 Task: Upload documentation on the outcomes of the data governance audit to the task for future reference.
Action: Mouse moved to (141, 180)
Screenshot: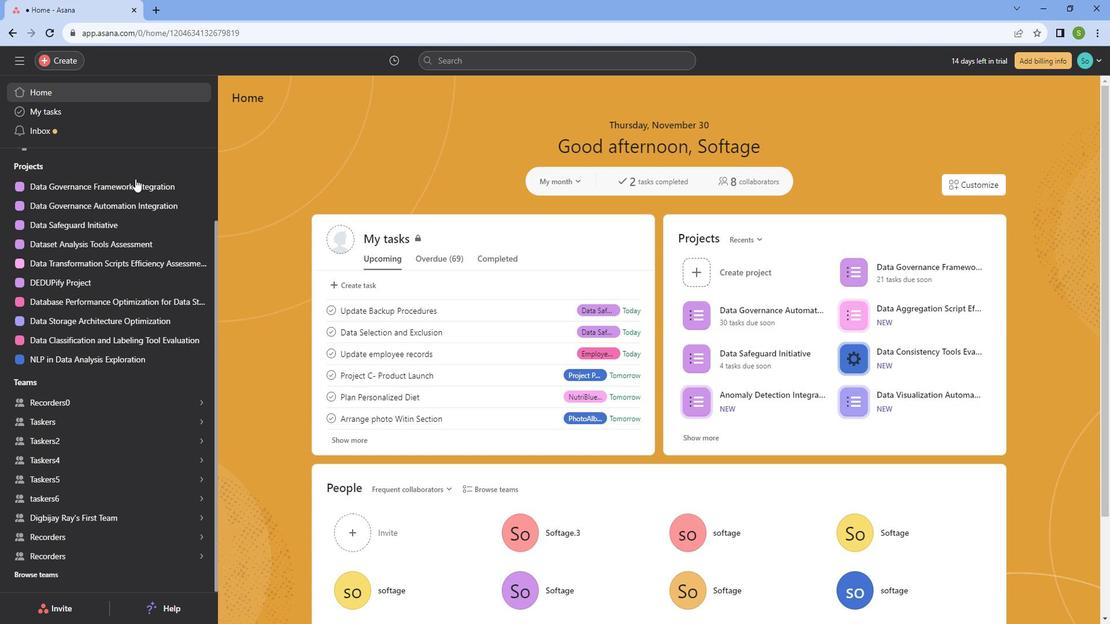 
Action: Mouse pressed left at (141, 180)
Screenshot: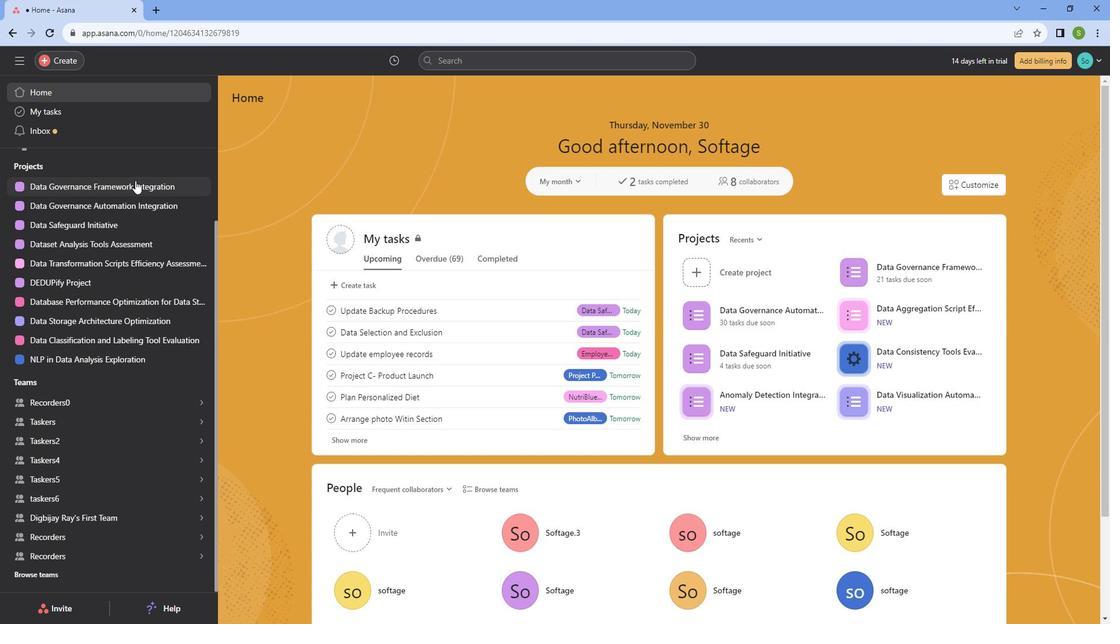 
Action: Mouse moved to (468, 350)
Screenshot: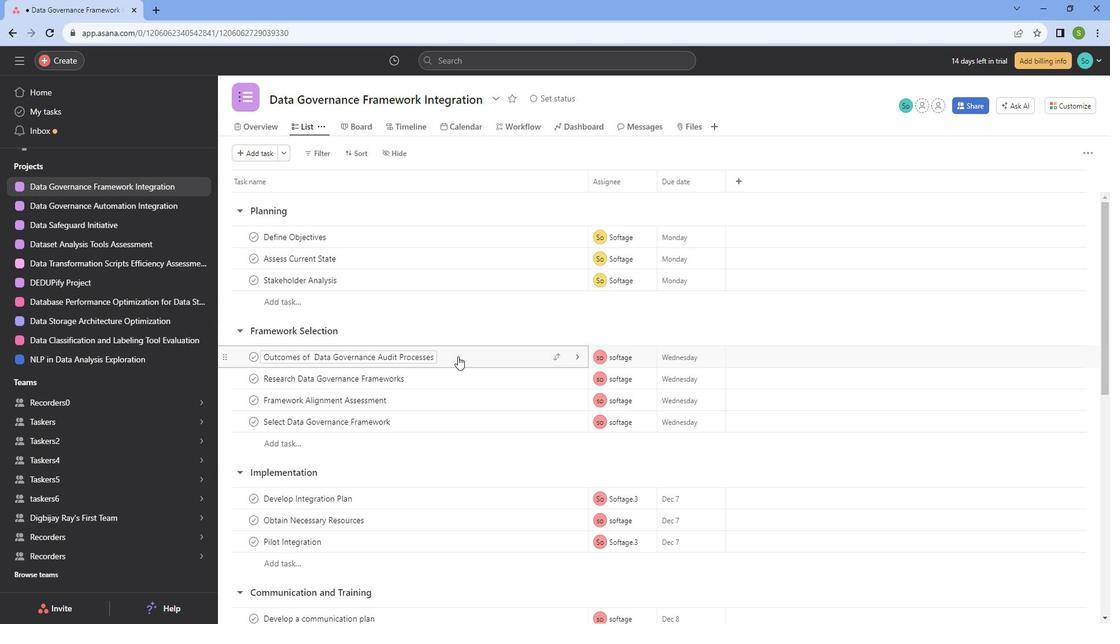 
Action: Mouse pressed left at (468, 350)
Screenshot: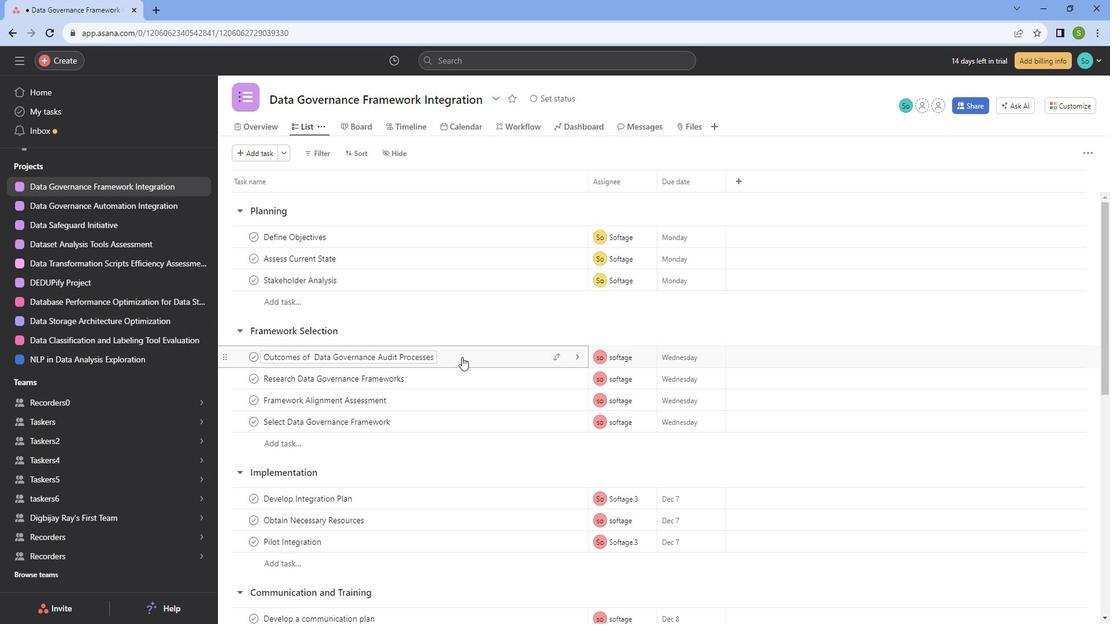 
Action: Mouse moved to (1032, 95)
Screenshot: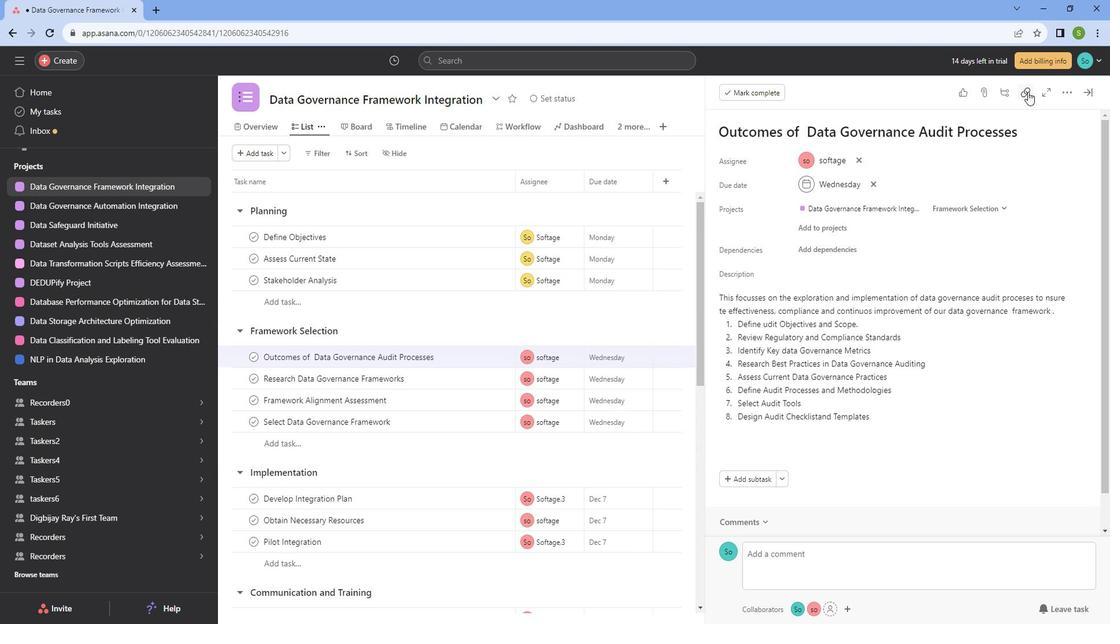 
Action: Mouse pressed left at (1032, 95)
Screenshot: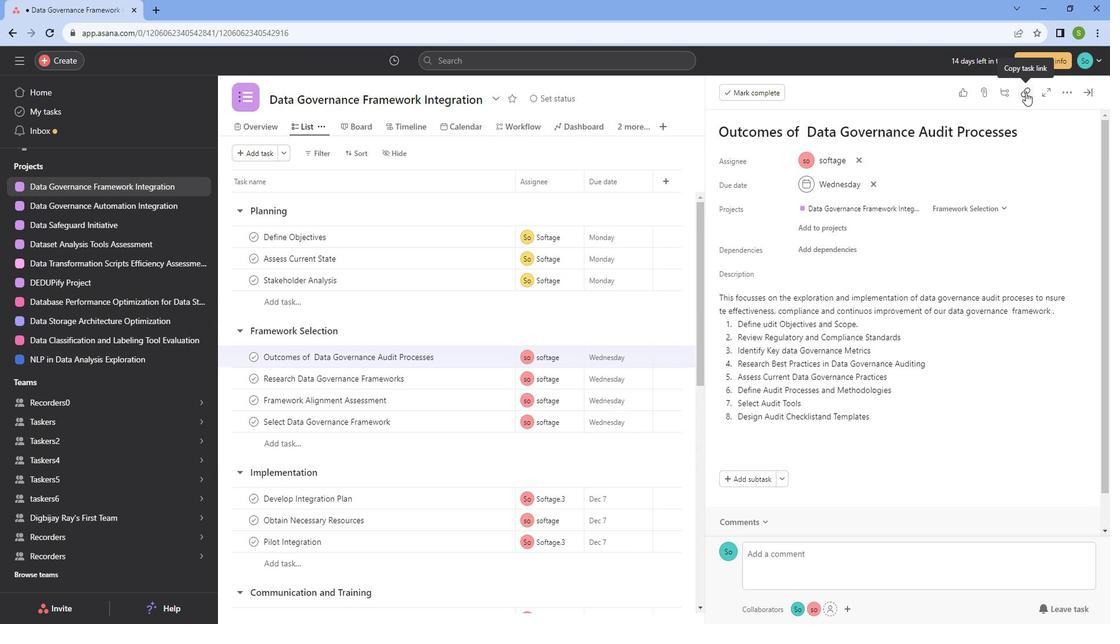 
Action: Mouse moved to (957, 170)
Screenshot: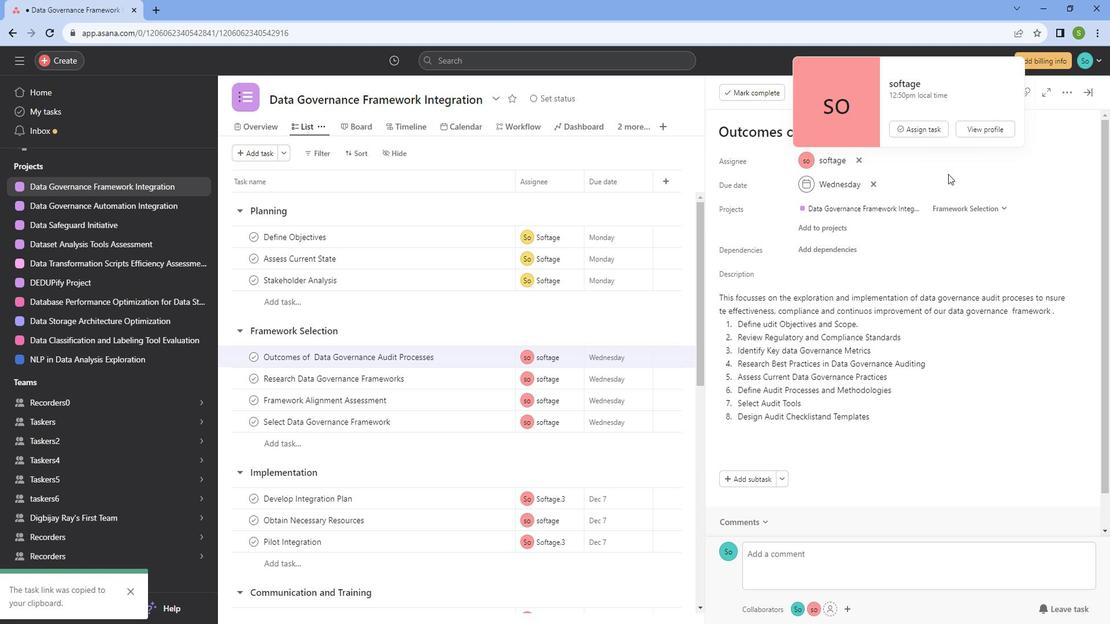 
Action: Mouse pressed left at (957, 170)
Screenshot: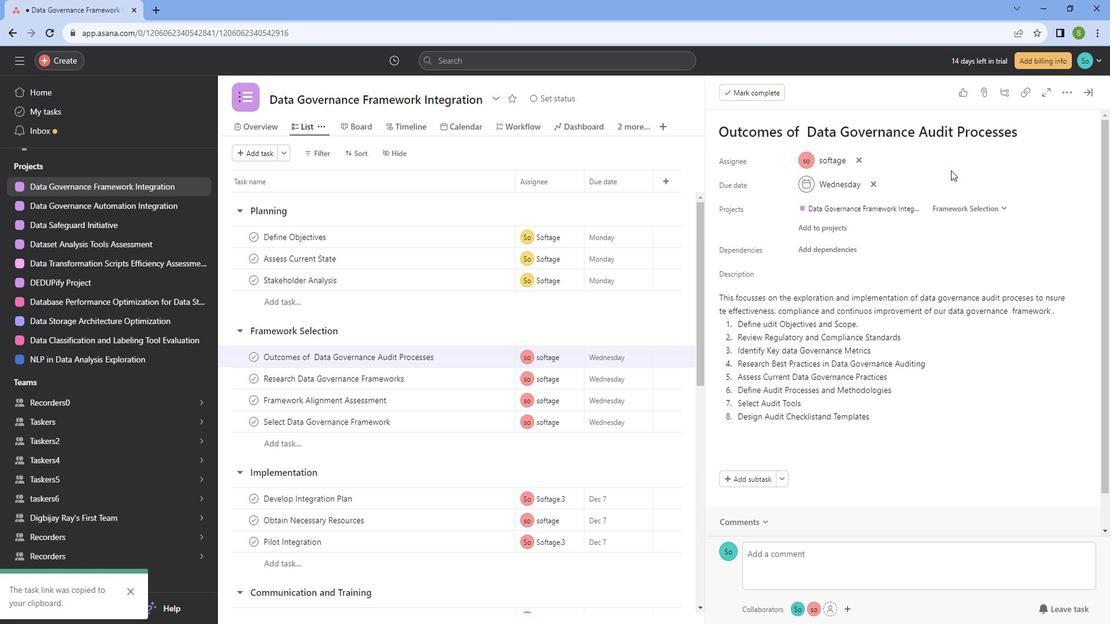 
Action: Mouse moved to (991, 98)
Screenshot: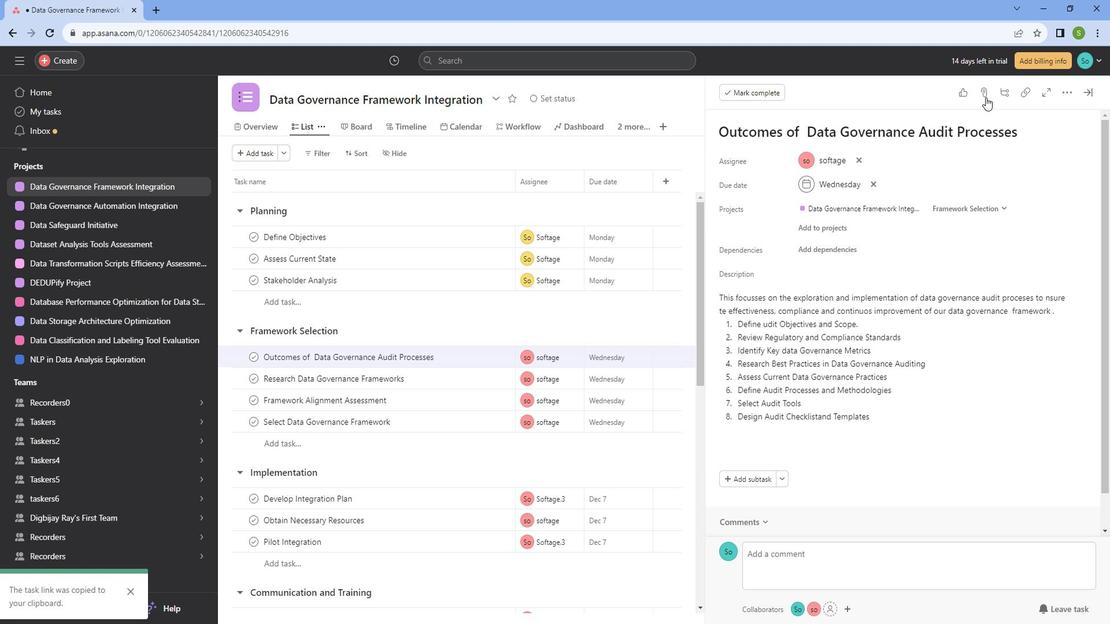 
Action: Mouse pressed left at (991, 98)
Screenshot: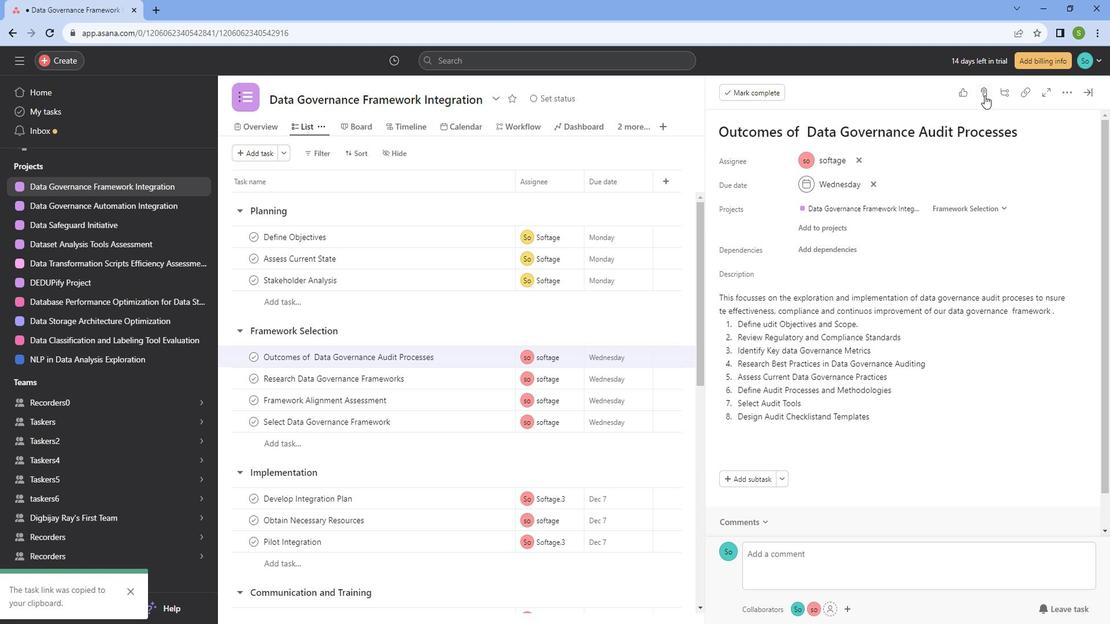 
Action: Mouse moved to (1002, 135)
Screenshot: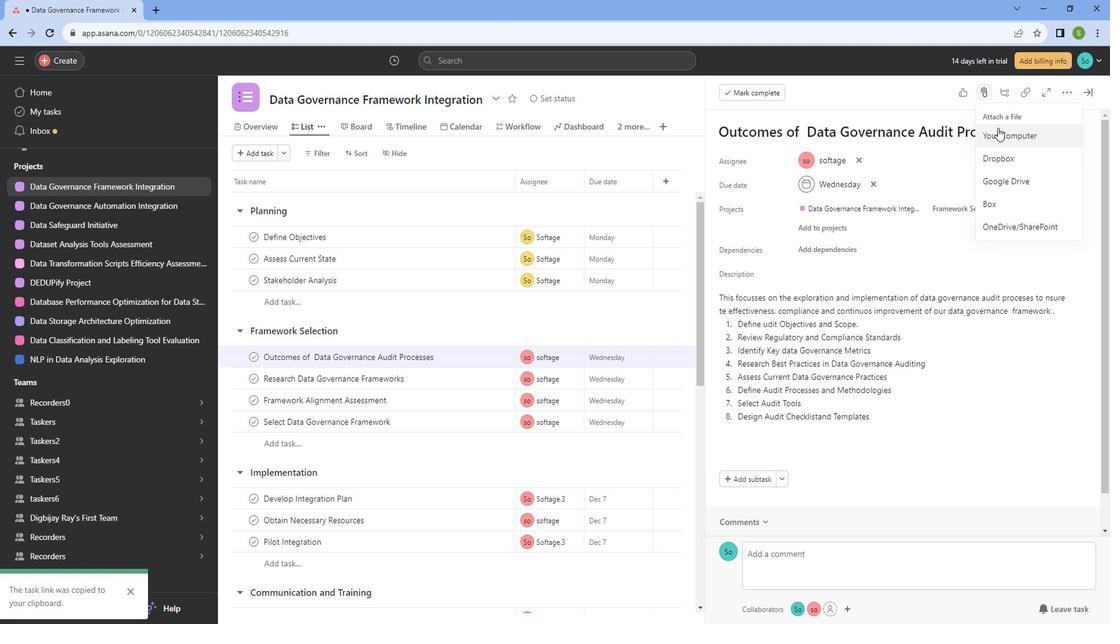 
Action: Mouse pressed left at (1002, 135)
Screenshot: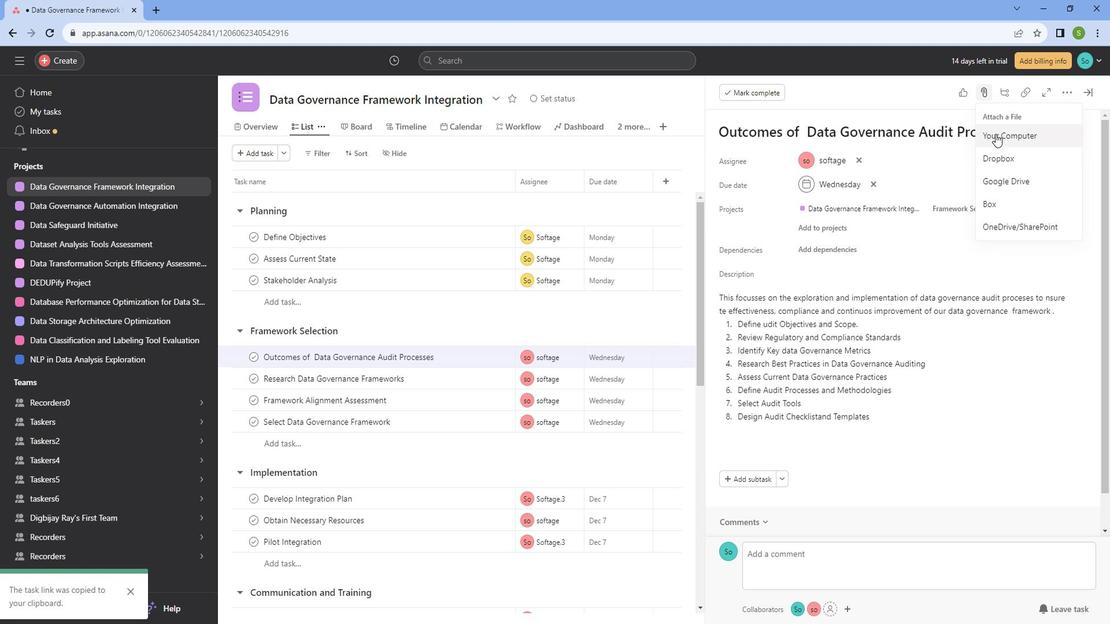 
Action: Mouse moved to (234, 85)
Screenshot: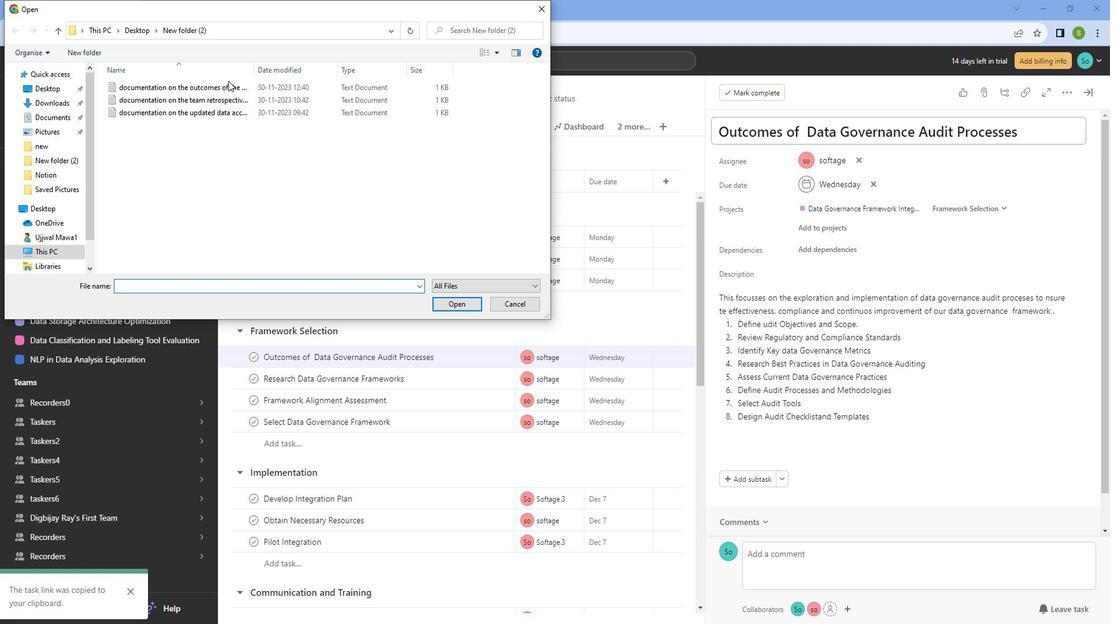 
Action: Mouse pressed left at (234, 85)
Screenshot: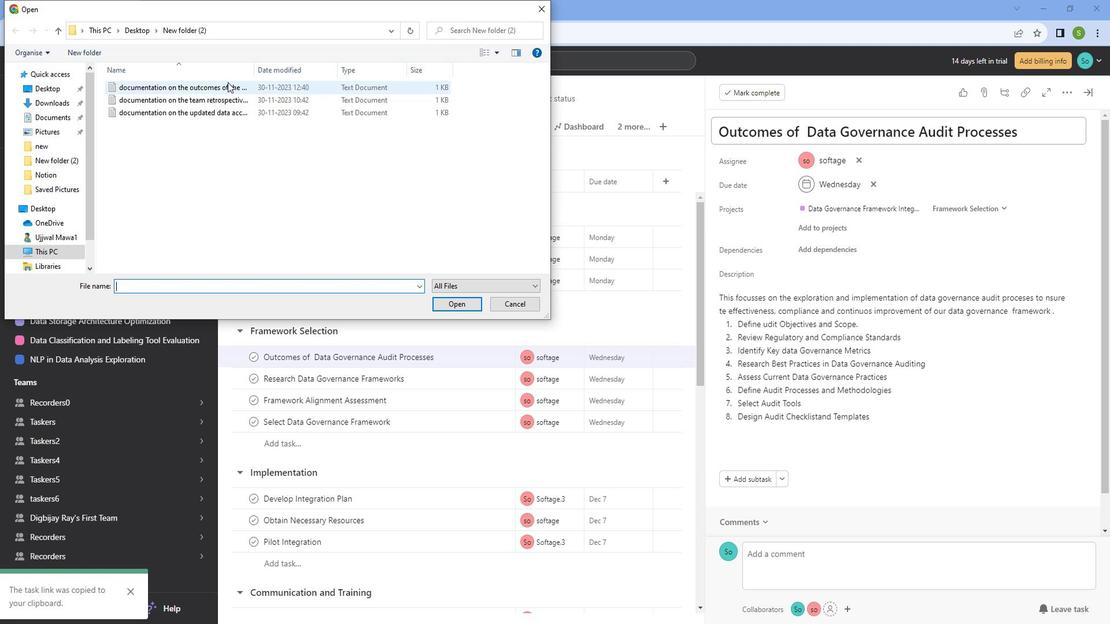 
Action: Mouse moved to (459, 300)
Screenshot: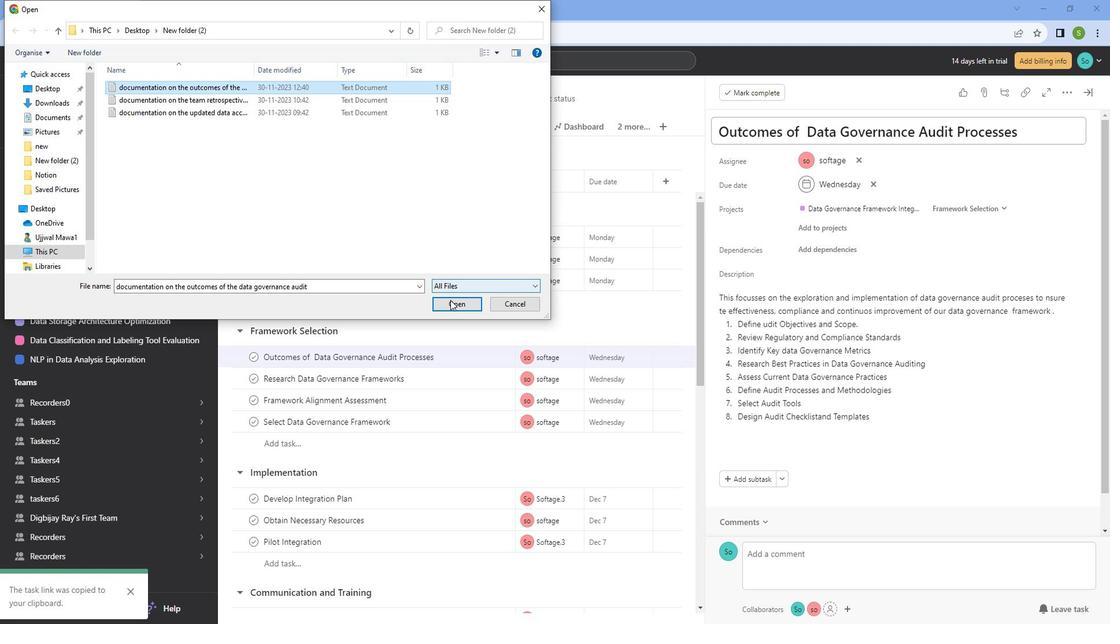 
Action: Mouse pressed left at (459, 300)
Screenshot: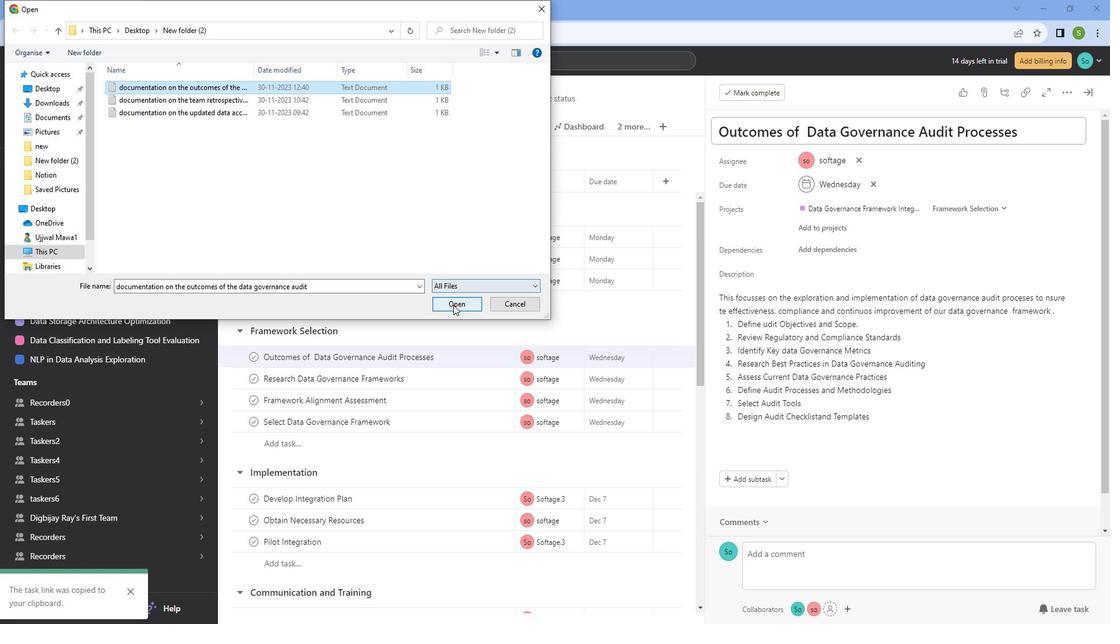 
Action: Mouse moved to (798, 324)
Screenshot: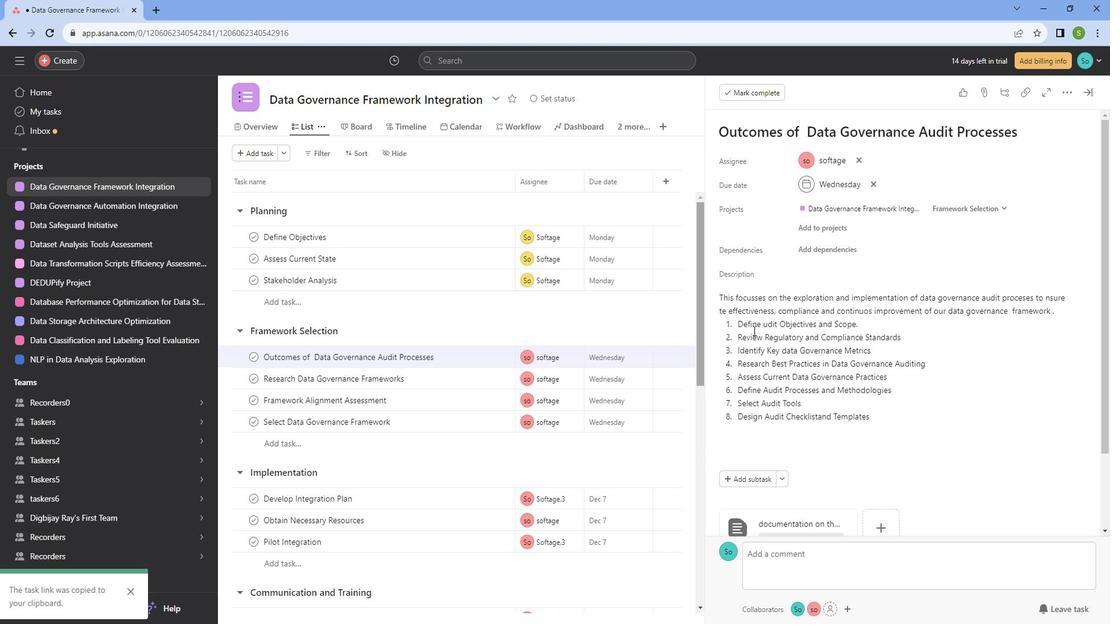 
Action: Mouse scrolled (798, 323) with delta (0, 0)
Screenshot: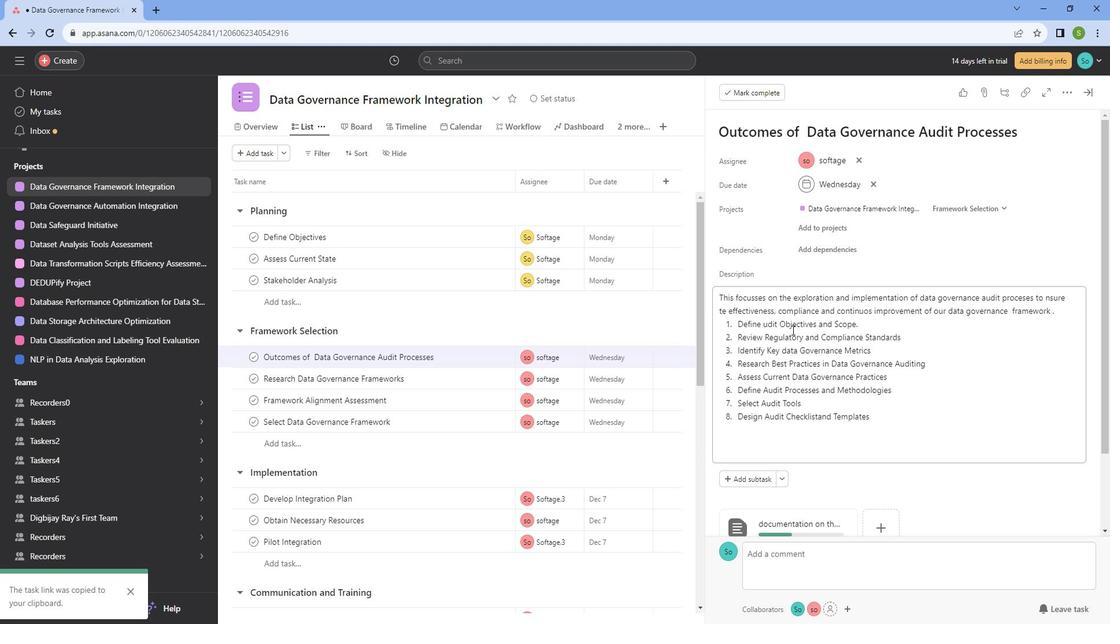 
Action: Mouse scrolled (798, 323) with delta (0, 0)
Screenshot: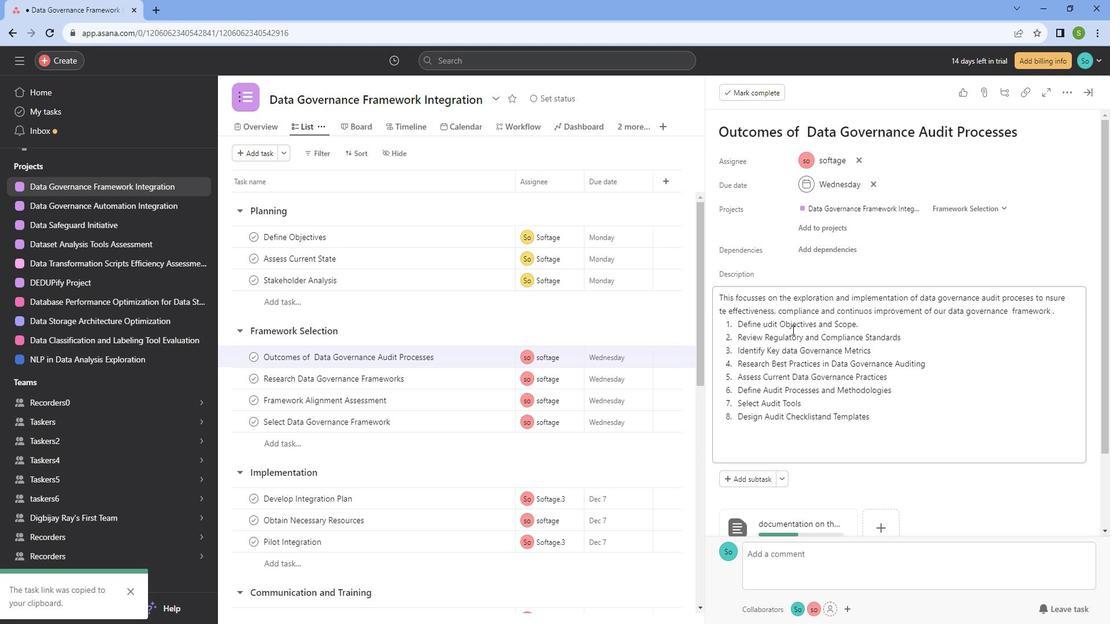 
Action: Mouse scrolled (798, 325) with delta (0, 0)
Screenshot: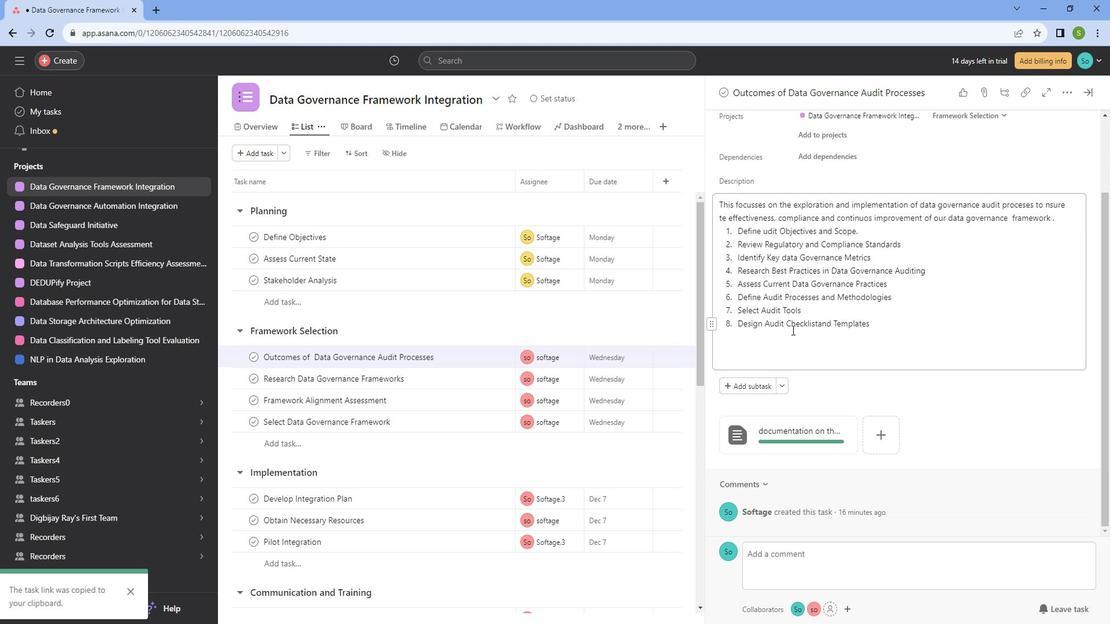 
Action: Mouse scrolled (798, 325) with delta (0, 0)
Screenshot: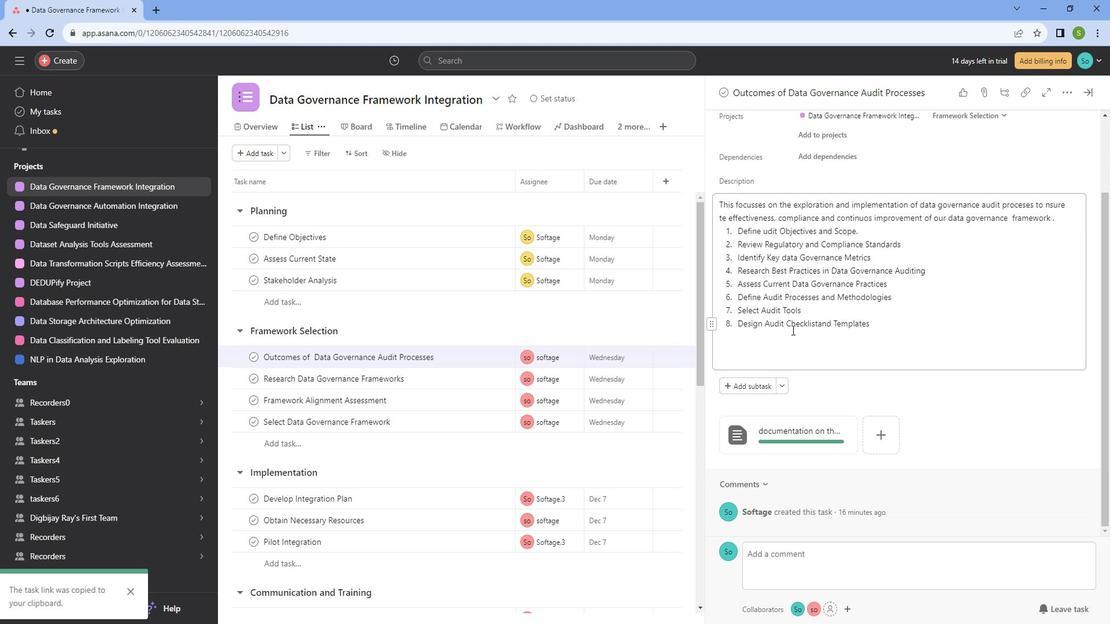 
Action: Mouse scrolled (798, 325) with delta (0, 0)
Screenshot: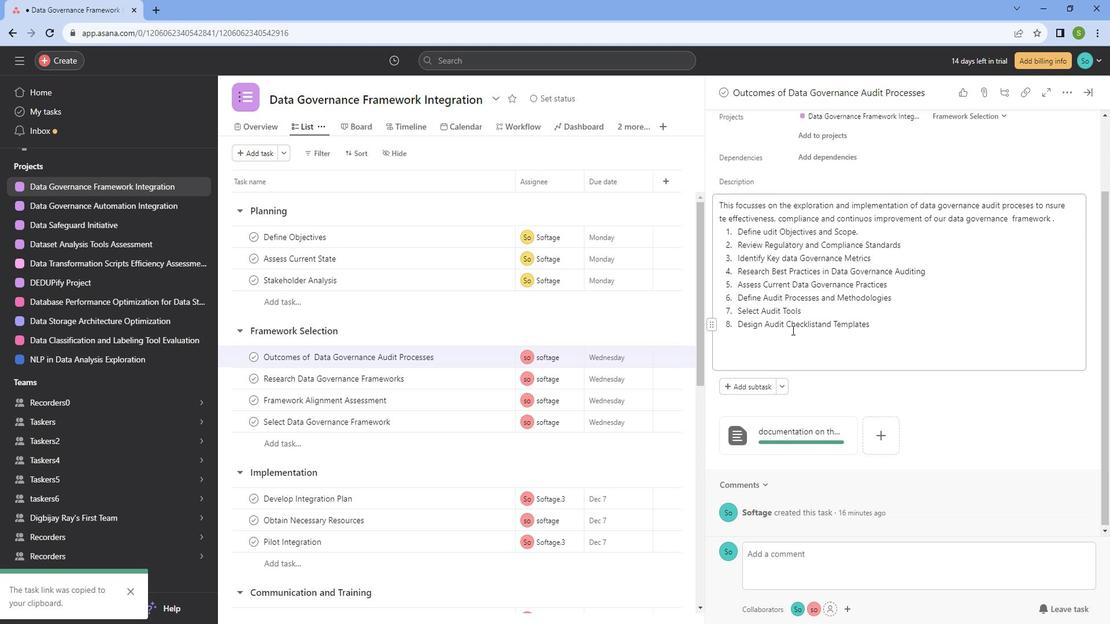 
Action: Mouse scrolled (798, 325) with delta (0, 0)
Screenshot: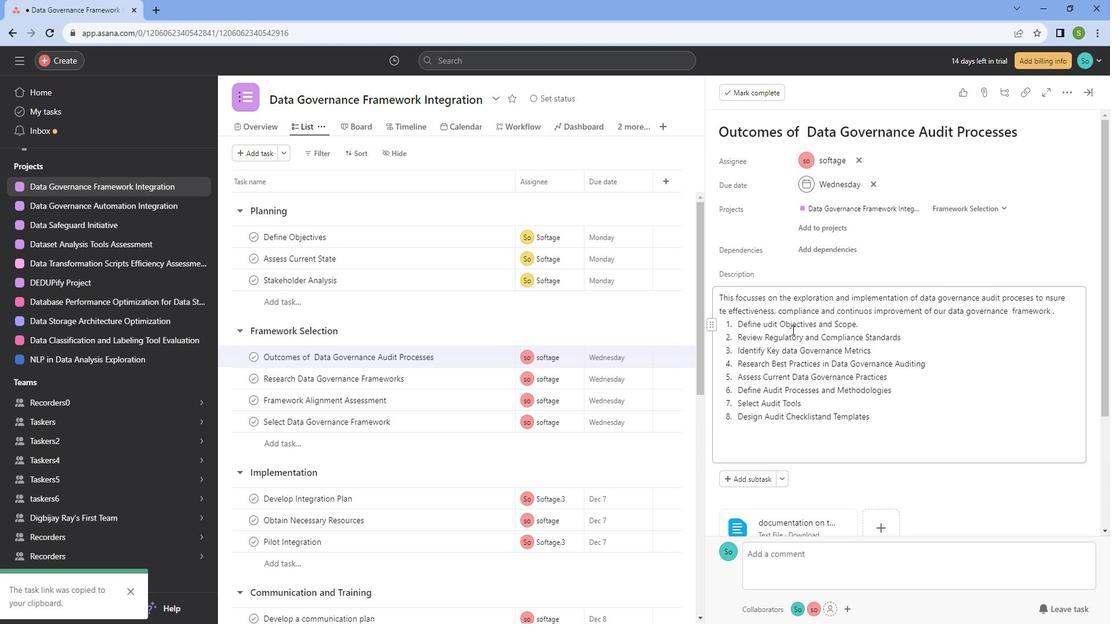
Action: Mouse scrolled (798, 323) with delta (0, 0)
Screenshot: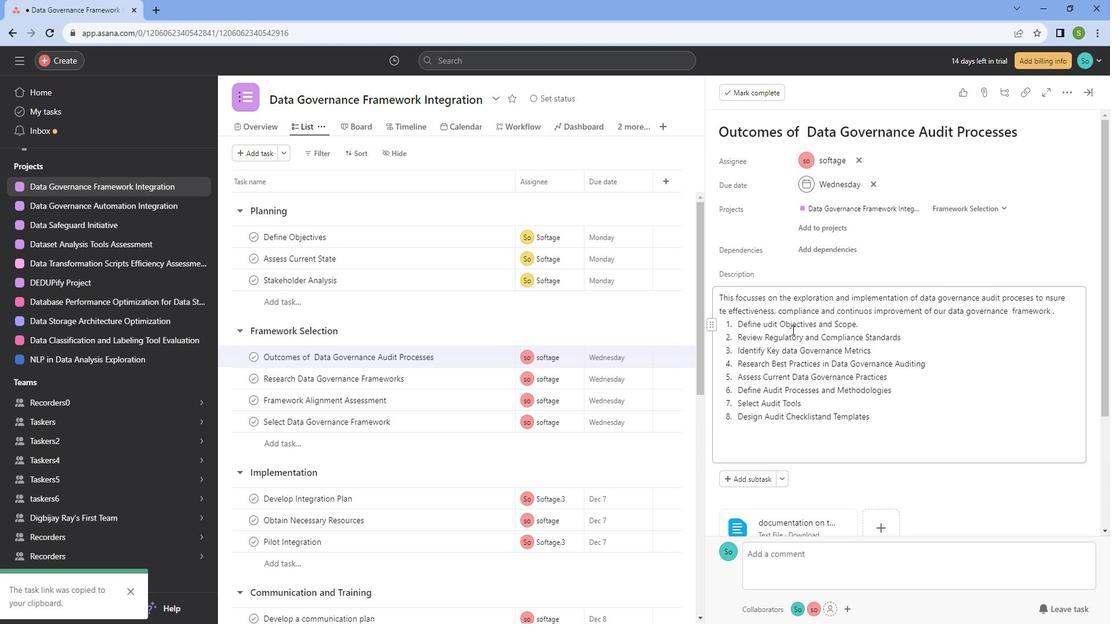 
Action: Mouse scrolled (798, 325) with delta (0, 0)
Screenshot: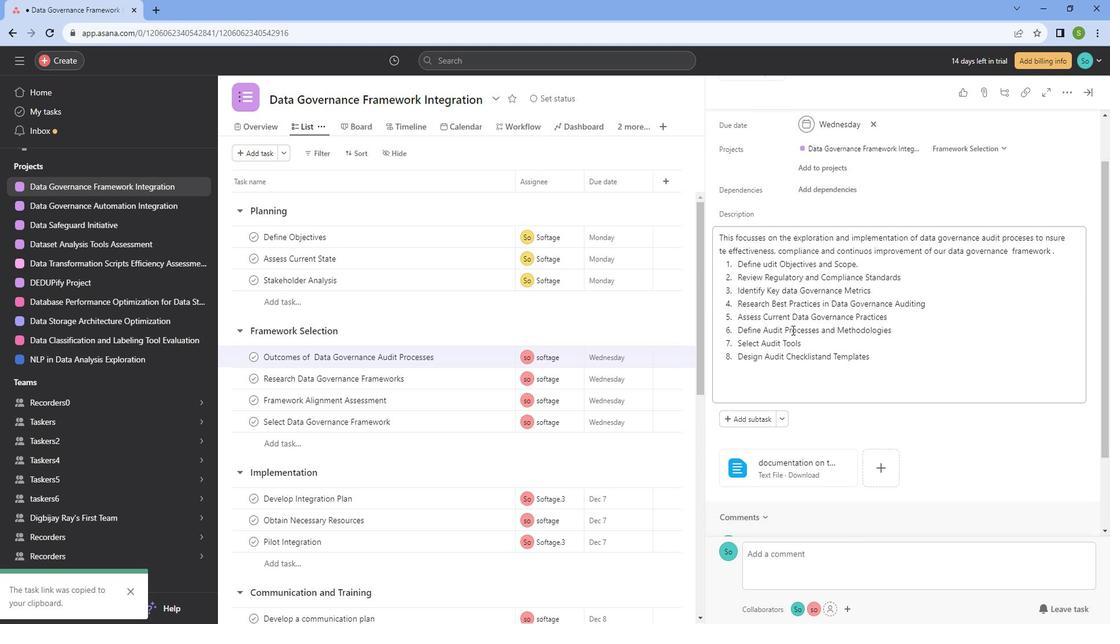 
